 Task: Create a due date automation trigger when advanced on, on the tuesday after a card is due add dates without a due date at 11:00 AM.
Action: Mouse moved to (982, 77)
Screenshot: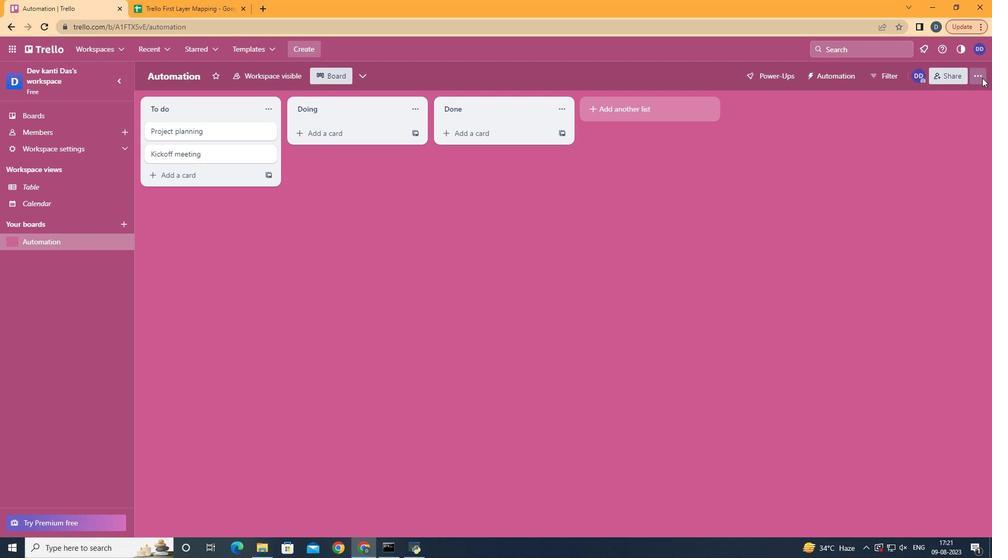 
Action: Mouse pressed left at (982, 77)
Screenshot: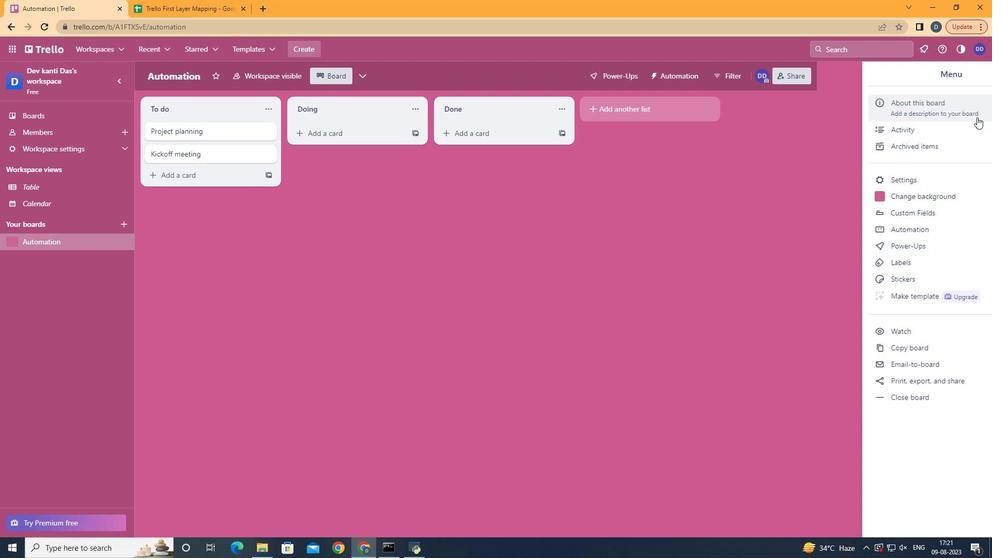 
Action: Mouse moved to (909, 225)
Screenshot: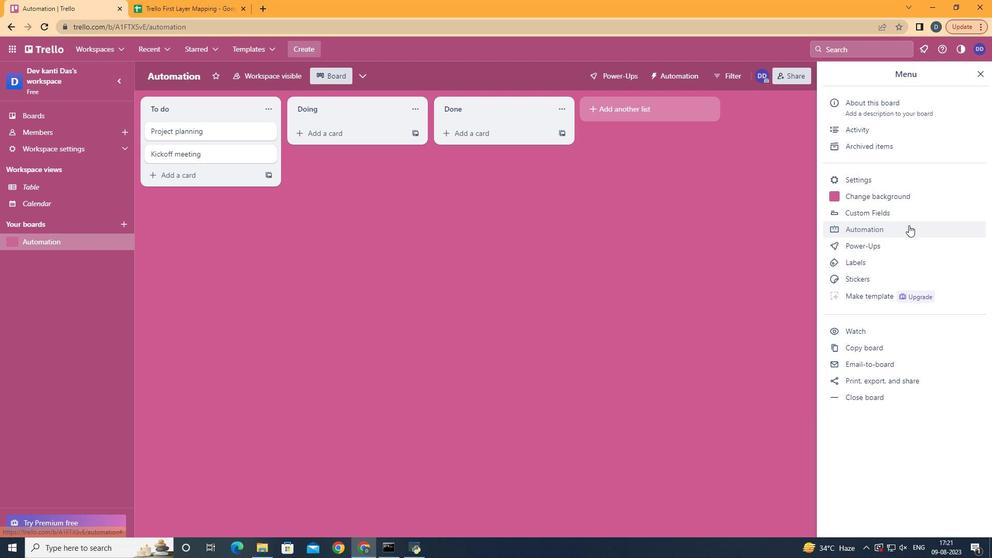 
Action: Mouse pressed left at (909, 225)
Screenshot: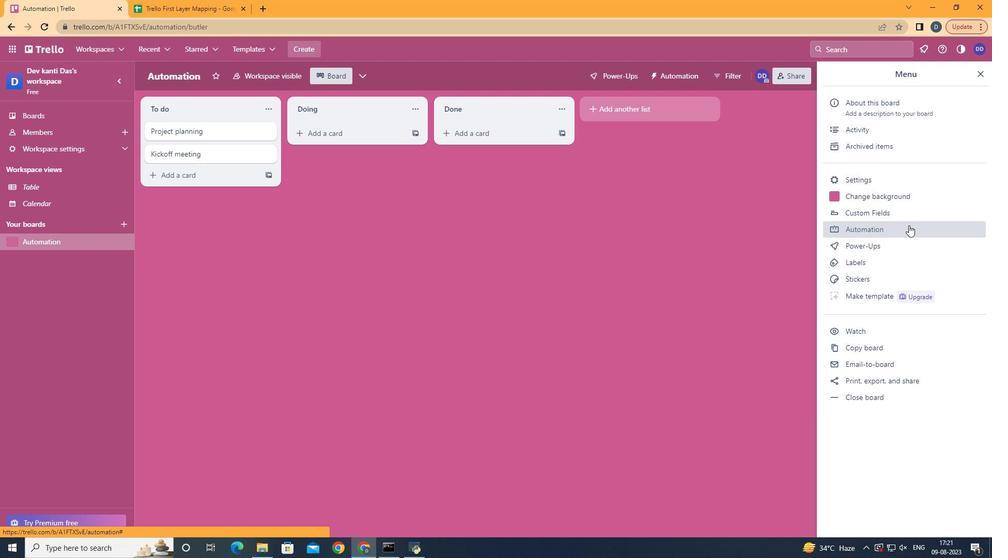 
Action: Mouse moved to (203, 209)
Screenshot: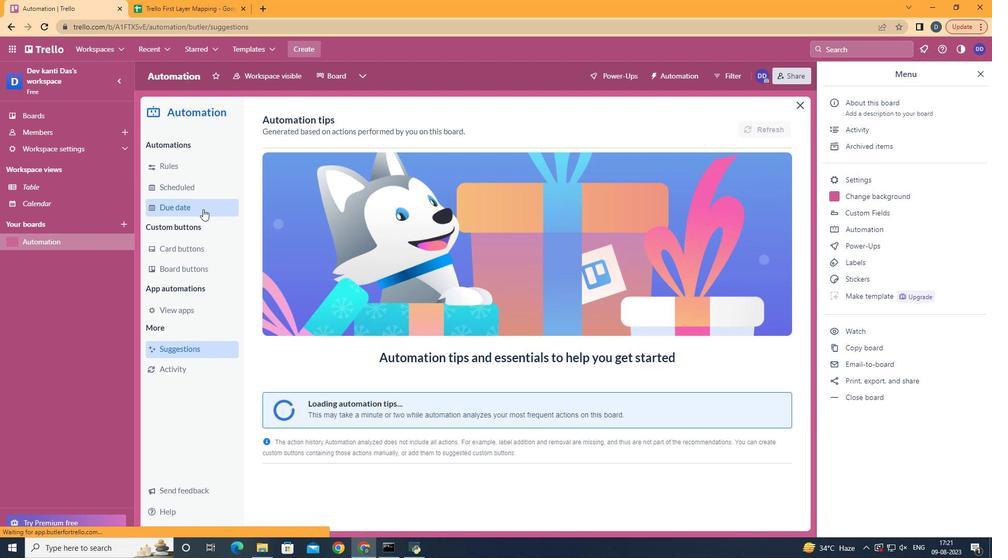 
Action: Mouse pressed left at (203, 209)
Screenshot: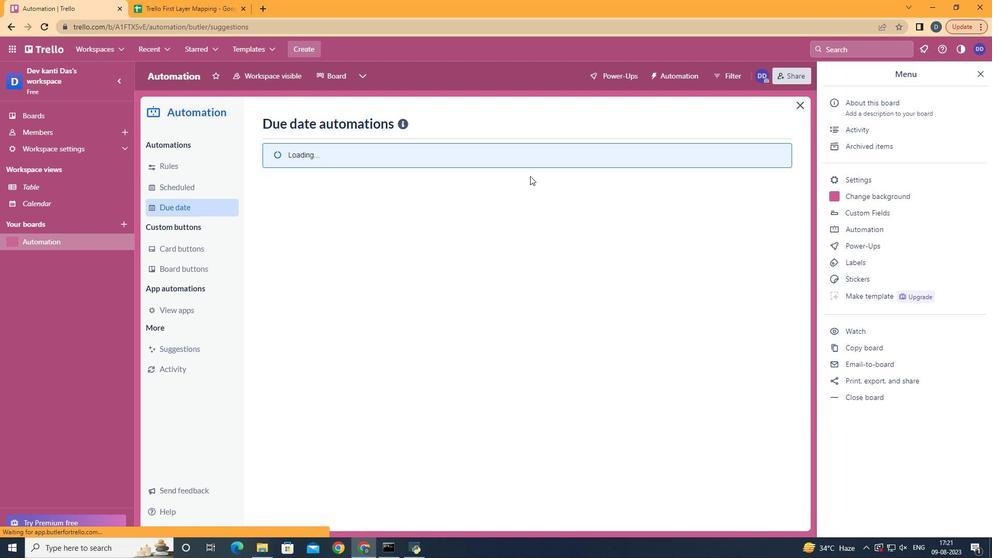 
Action: Mouse moved to (731, 111)
Screenshot: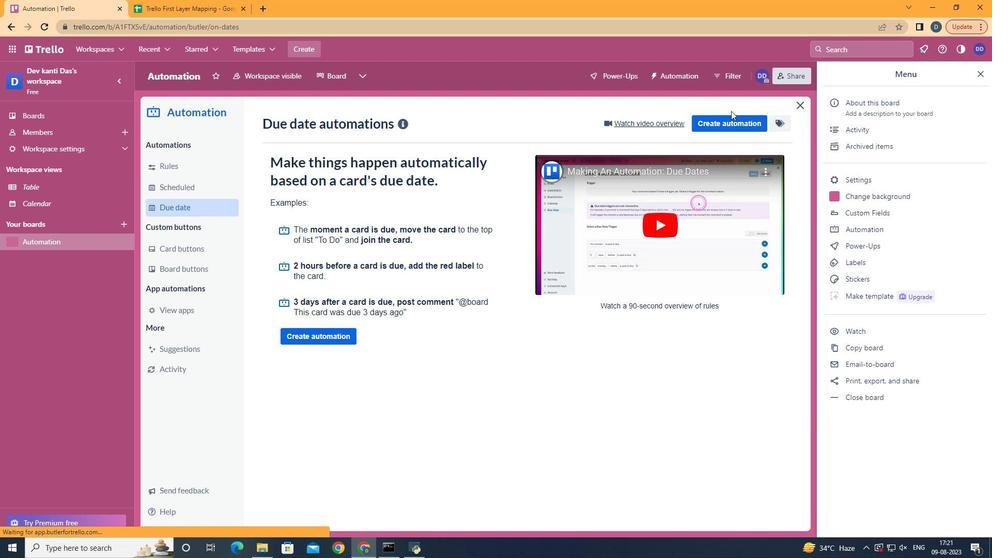 
Action: Mouse pressed left at (731, 111)
Screenshot: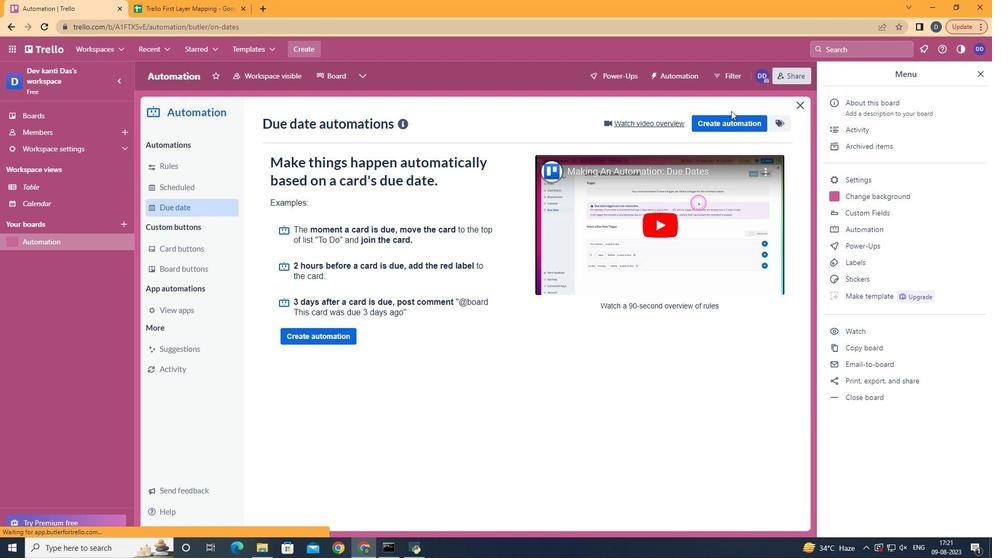 
Action: Mouse moved to (731, 119)
Screenshot: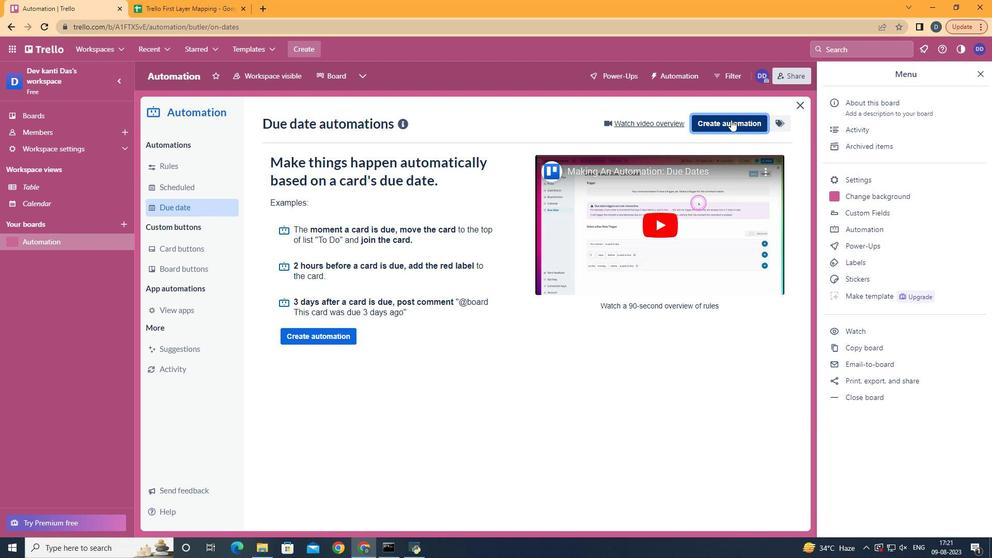 
Action: Mouse pressed left at (731, 119)
Screenshot: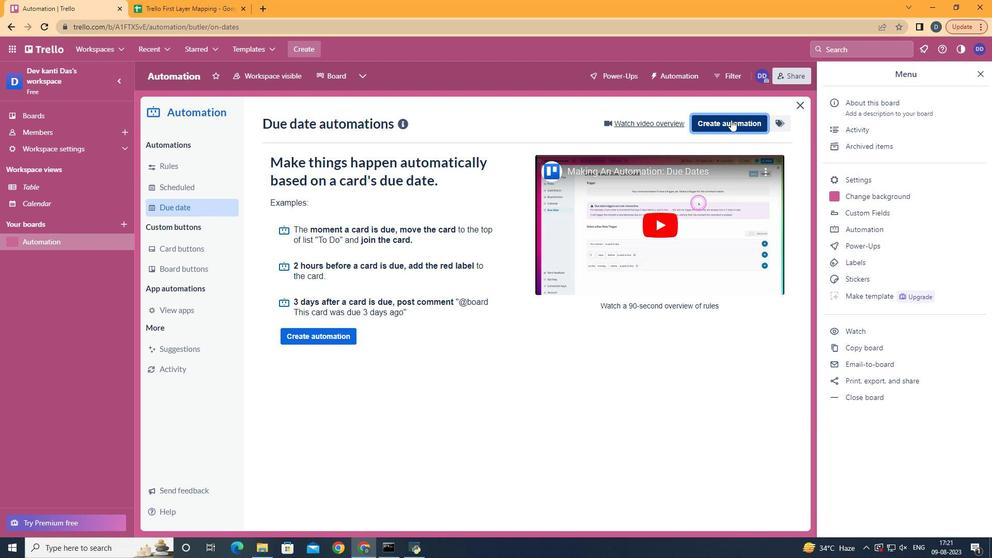 
Action: Mouse moved to (543, 226)
Screenshot: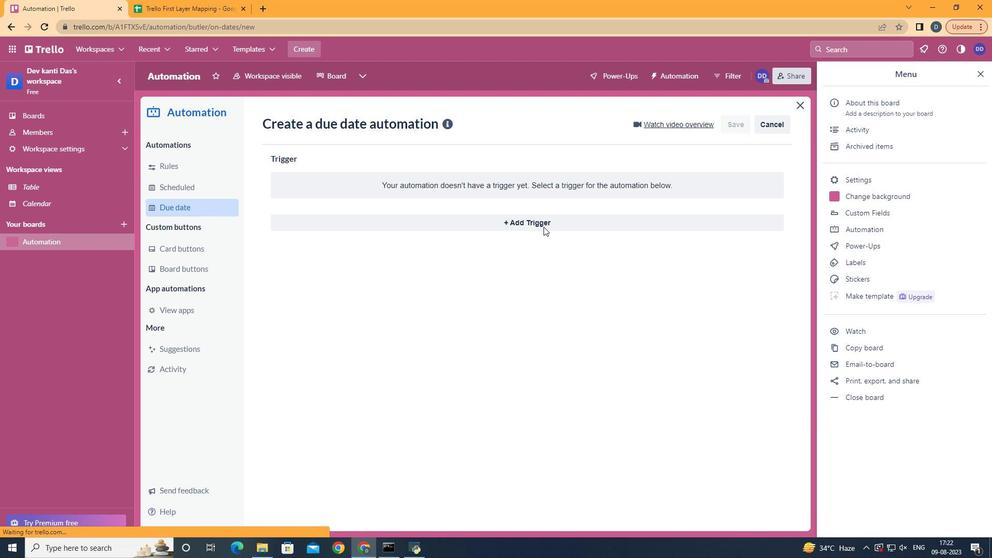 
Action: Mouse pressed left at (543, 226)
Screenshot: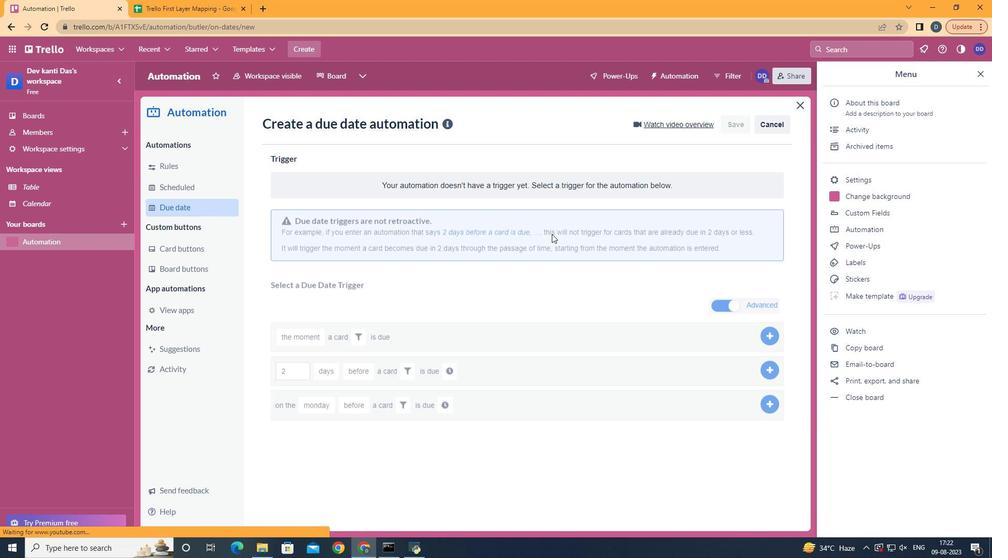 
Action: Mouse moved to (322, 289)
Screenshot: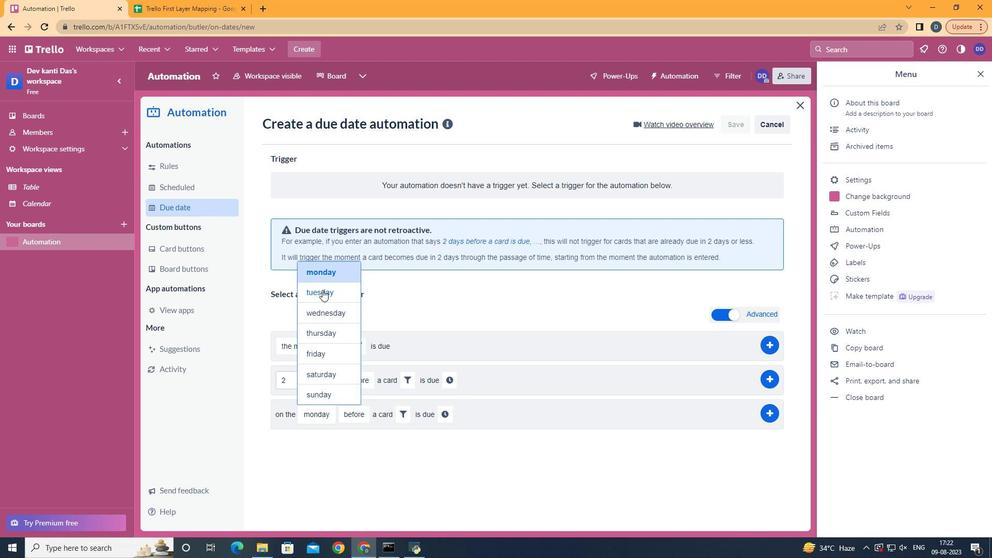 
Action: Mouse pressed left at (322, 289)
Screenshot: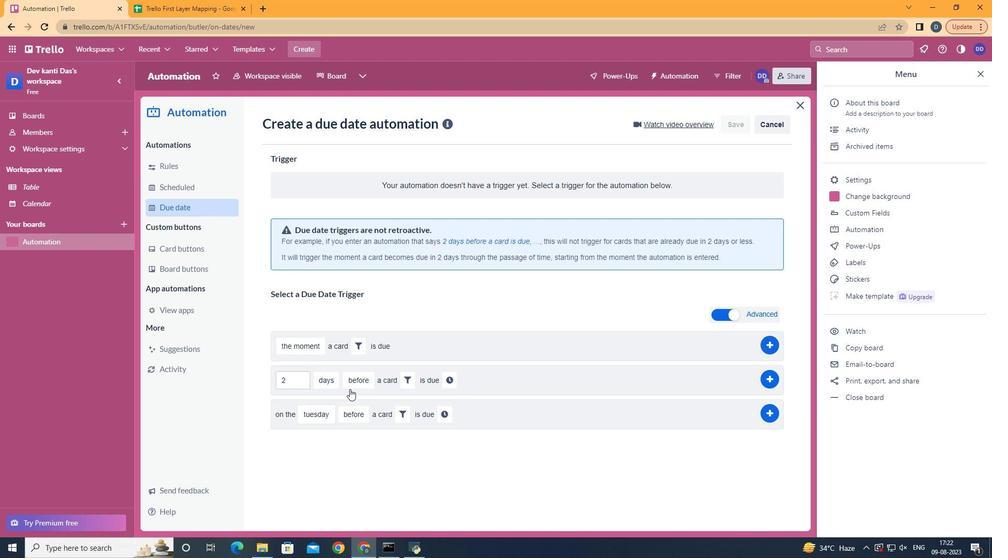
Action: Mouse moved to (366, 448)
Screenshot: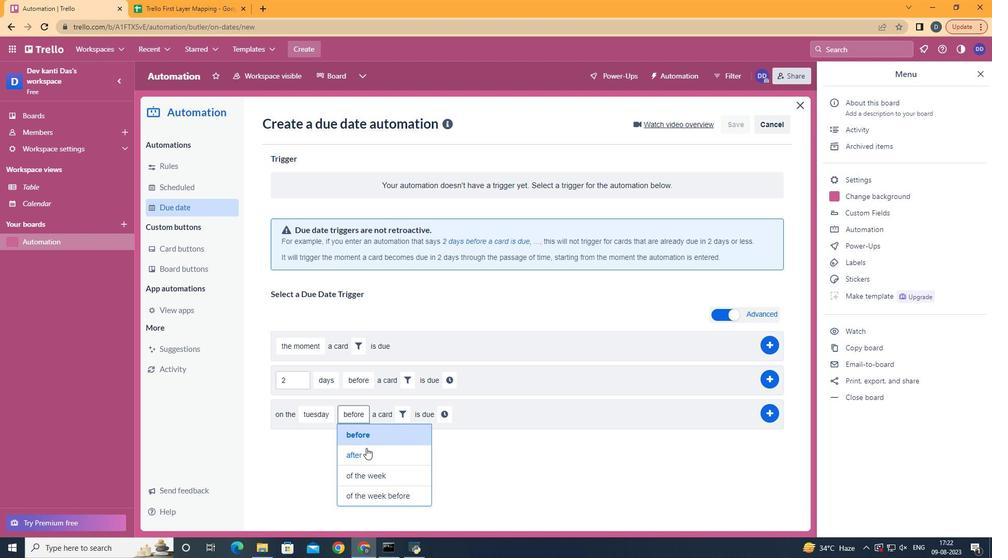 
Action: Mouse pressed left at (366, 448)
Screenshot: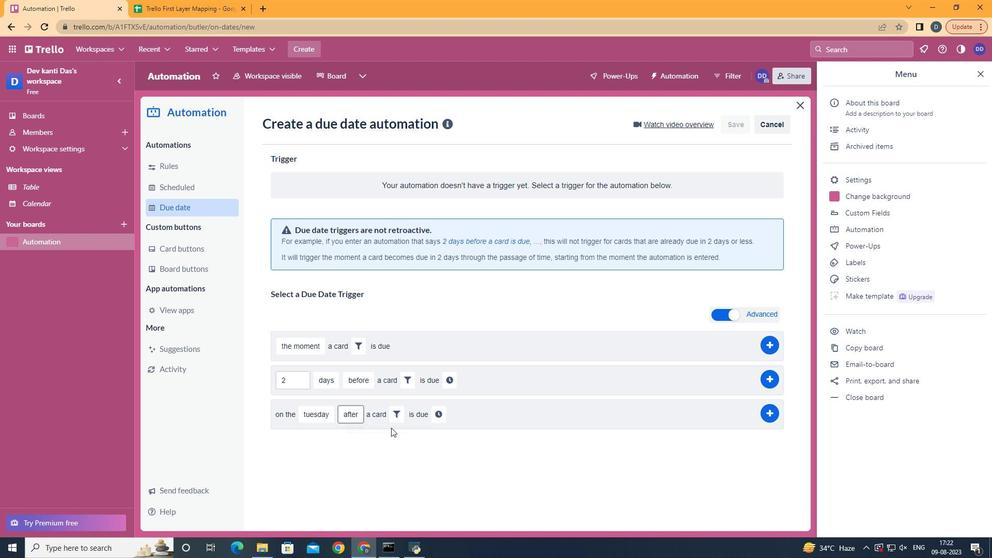
Action: Mouse moved to (394, 420)
Screenshot: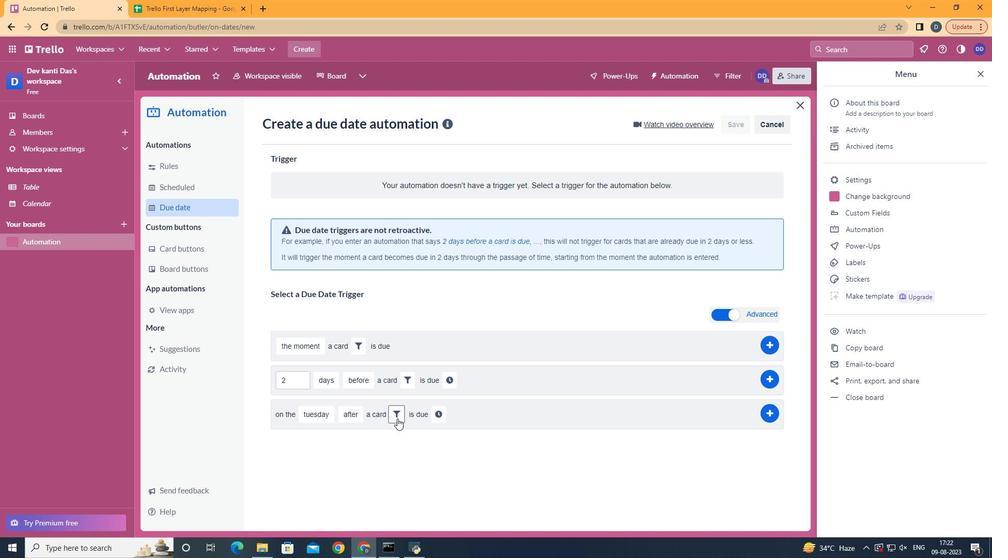 
Action: Mouse pressed left at (394, 420)
Screenshot: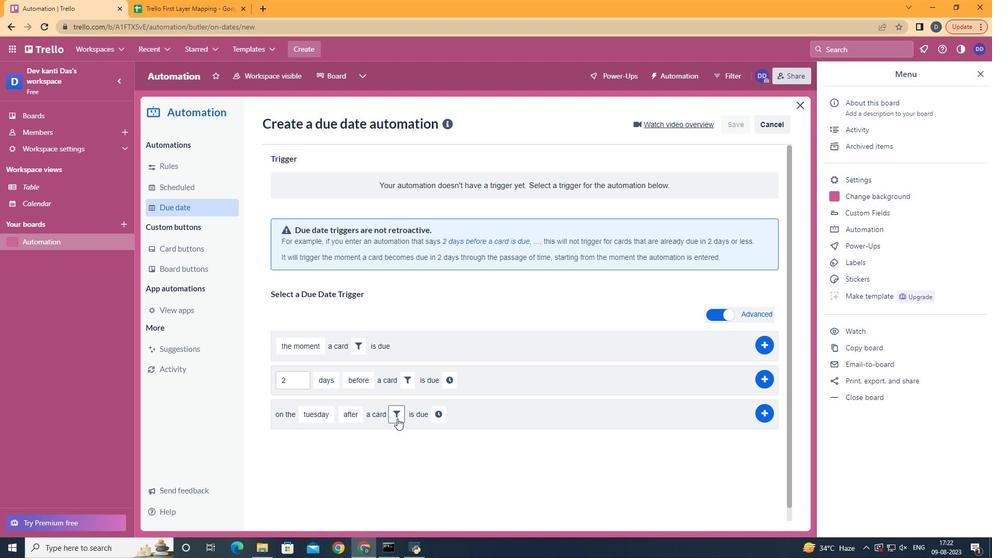 
Action: Mouse moved to (451, 447)
Screenshot: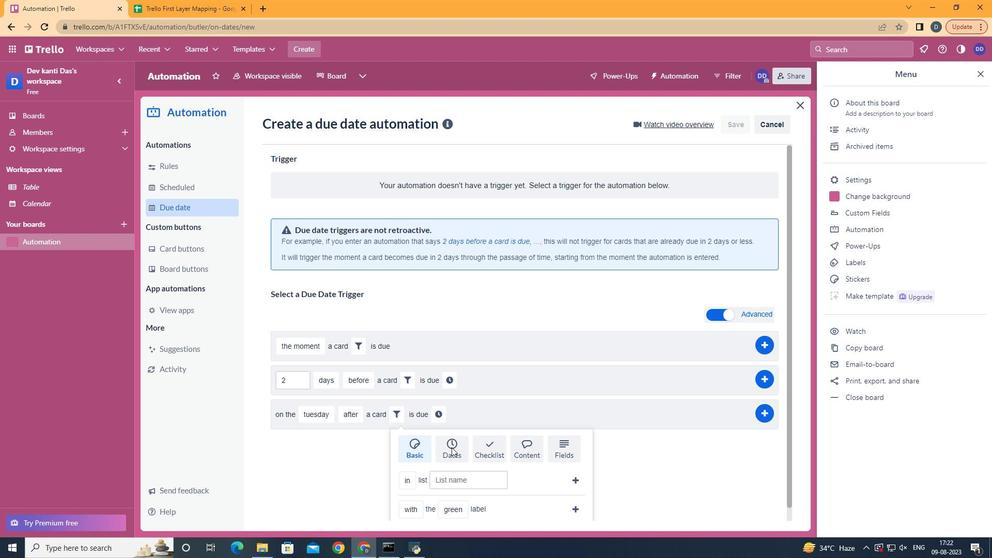 
Action: Mouse pressed left at (451, 447)
Screenshot: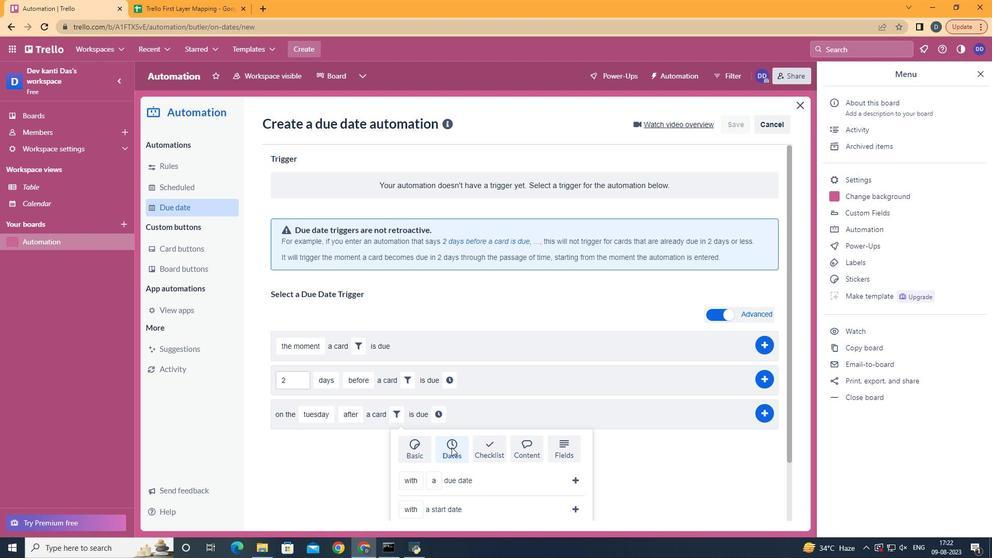 
Action: Mouse moved to (414, 461)
Screenshot: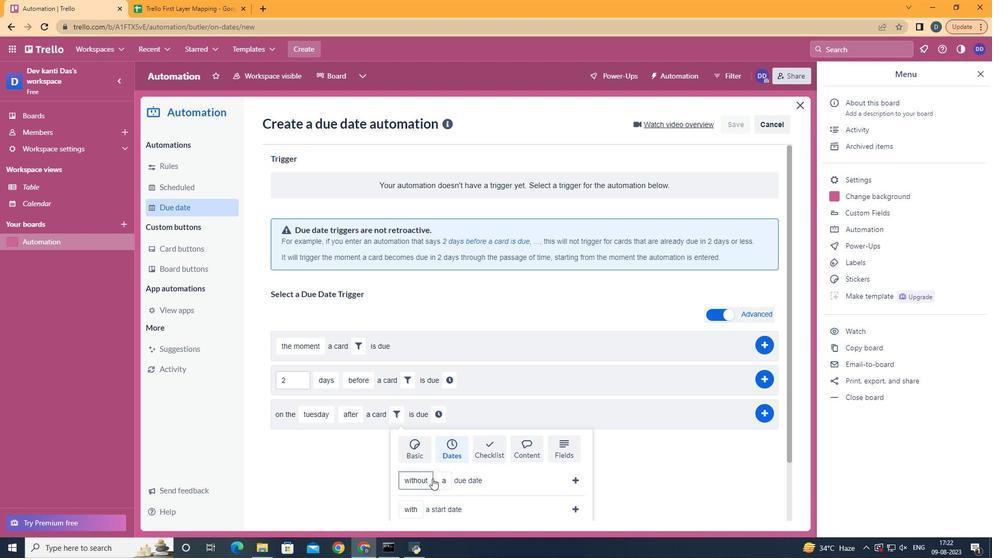
Action: Mouse pressed left at (413, 461)
Screenshot: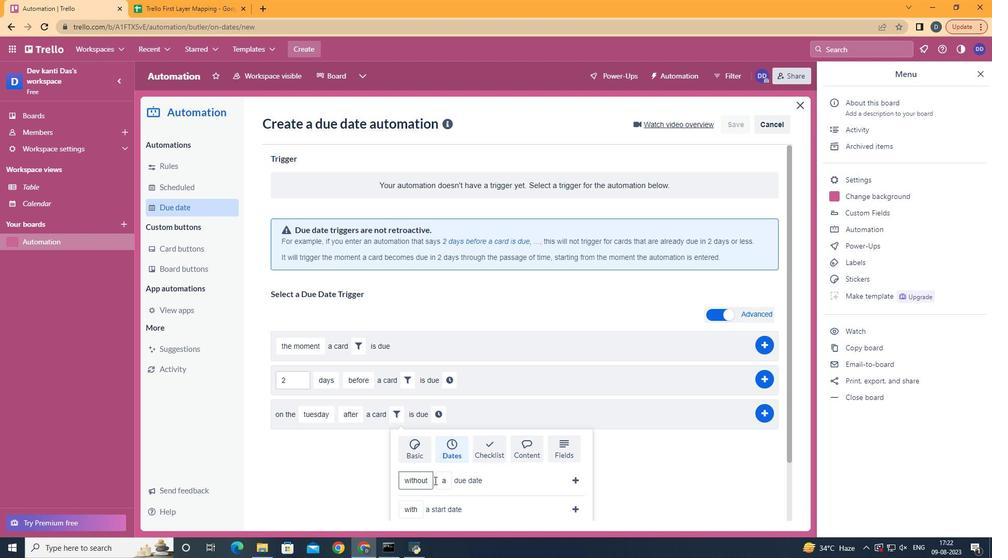 
Action: Mouse moved to (578, 479)
Screenshot: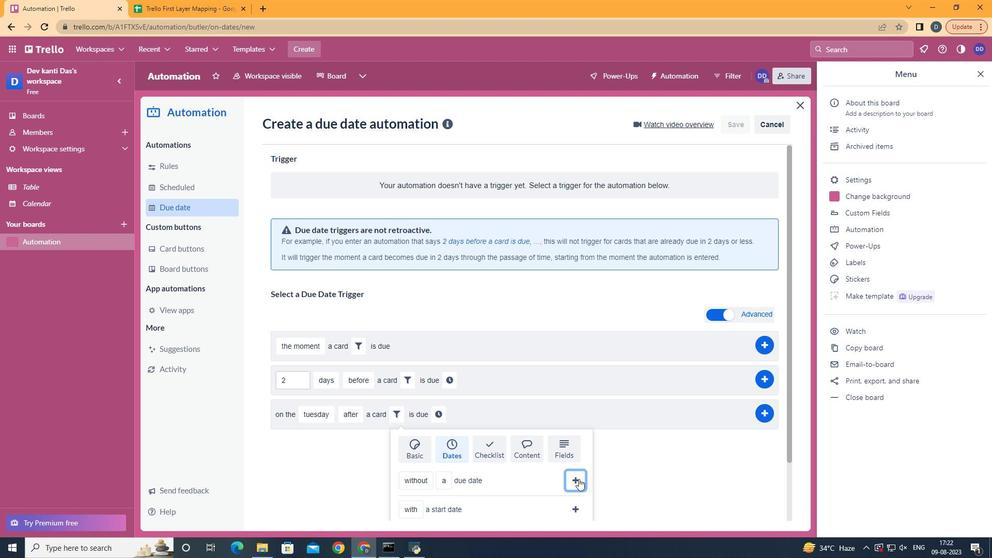 
Action: Mouse pressed left at (578, 479)
Screenshot: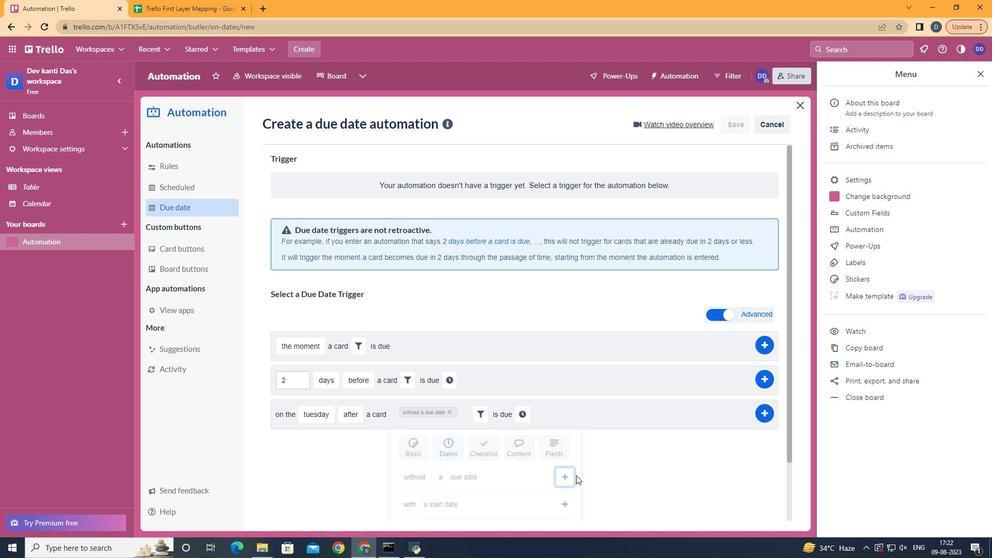 
Action: Mouse moved to (526, 419)
Screenshot: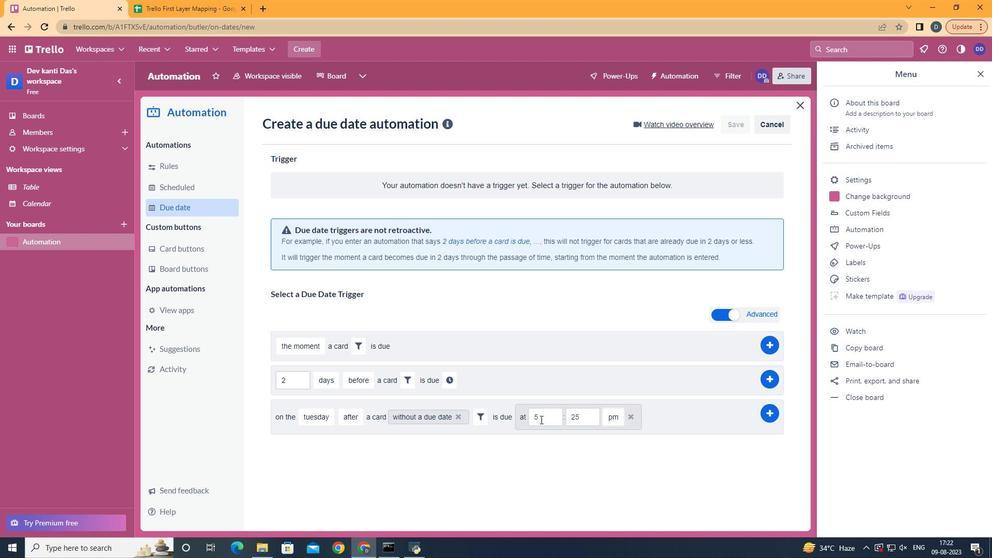 
Action: Mouse pressed left at (526, 419)
Screenshot: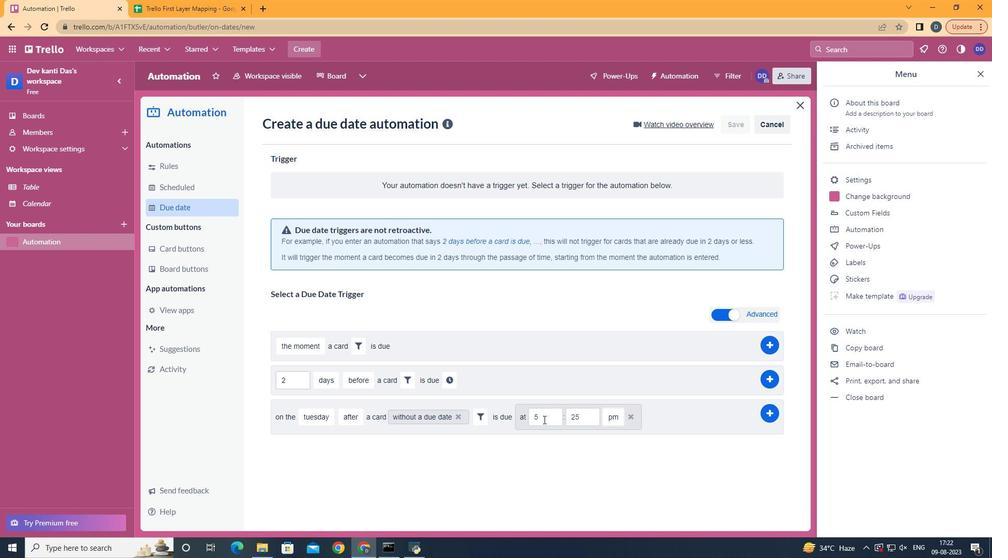 
Action: Mouse moved to (550, 420)
Screenshot: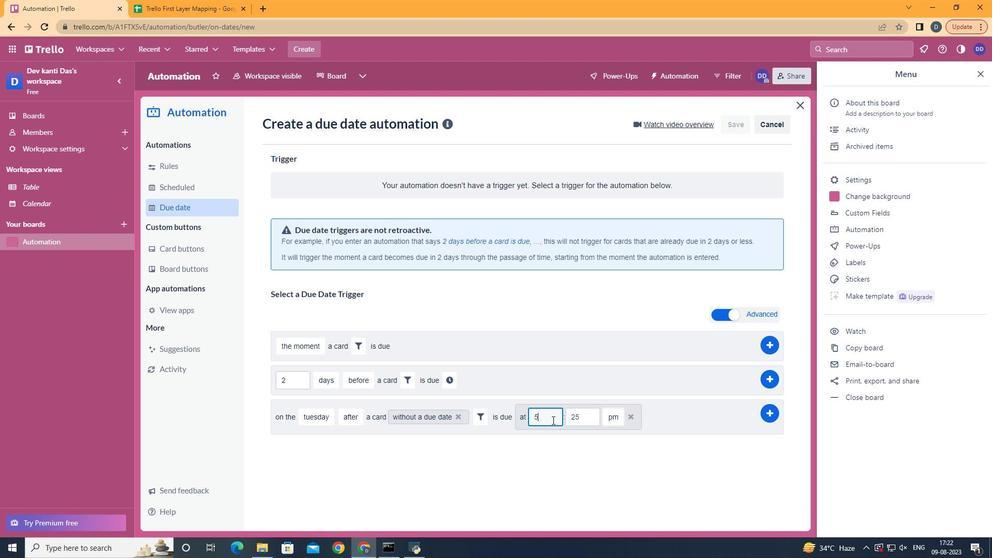 
Action: Mouse pressed left at (550, 420)
Screenshot: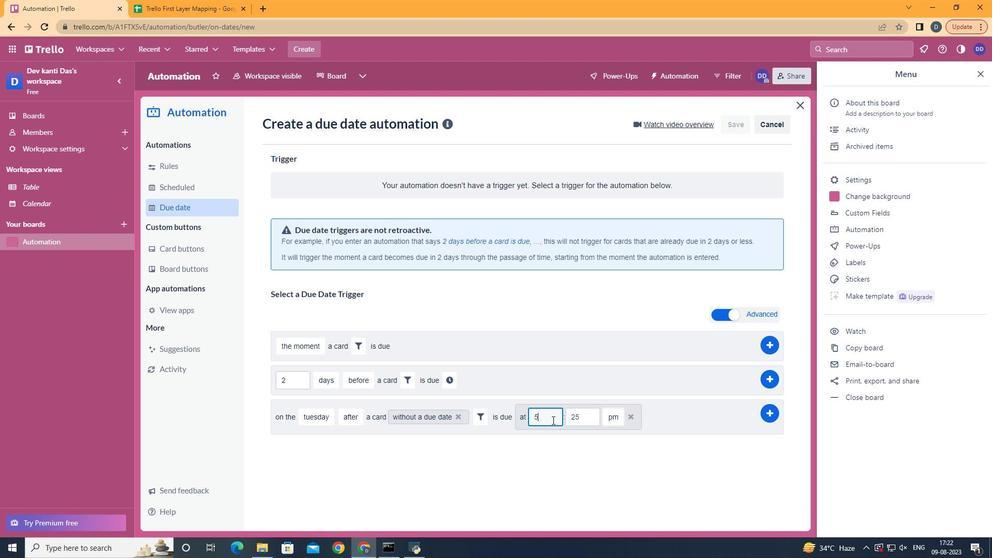 
Action: Mouse moved to (553, 419)
Screenshot: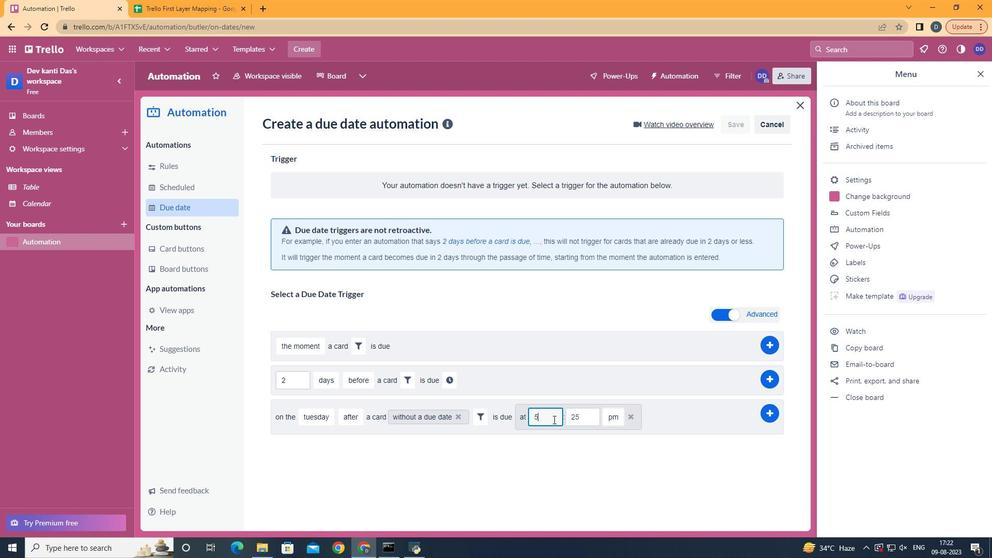 
Action: Key pressed <Key.backspace>11
Screenshot: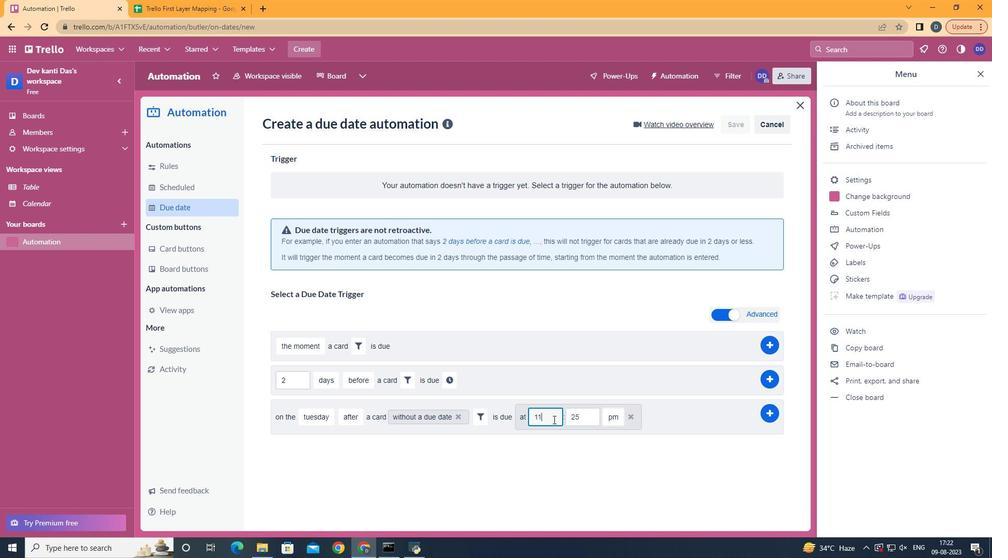 
Action: Mouse moved to (582, 421)
Screenshot: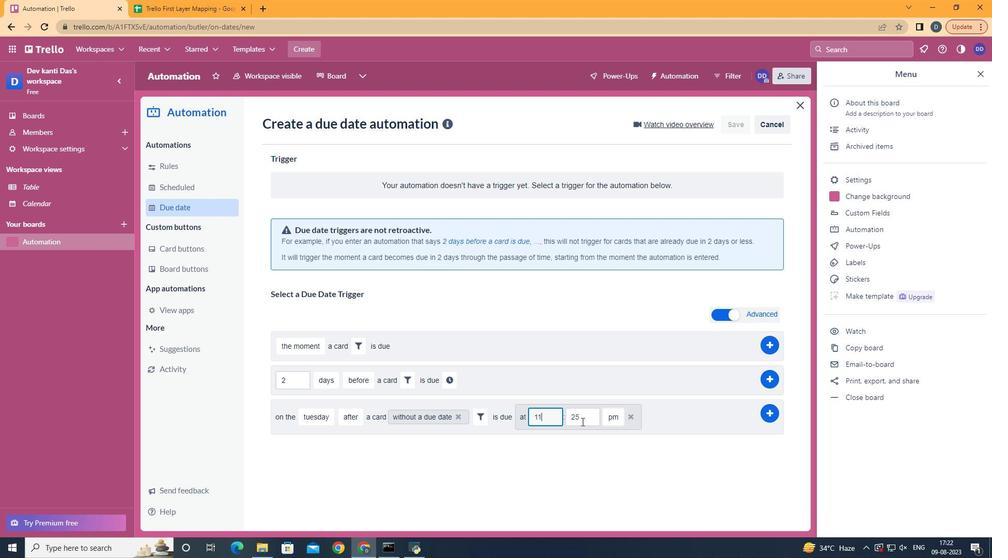 
Action: Mouse pressed left at (582, 421)
Screenshot: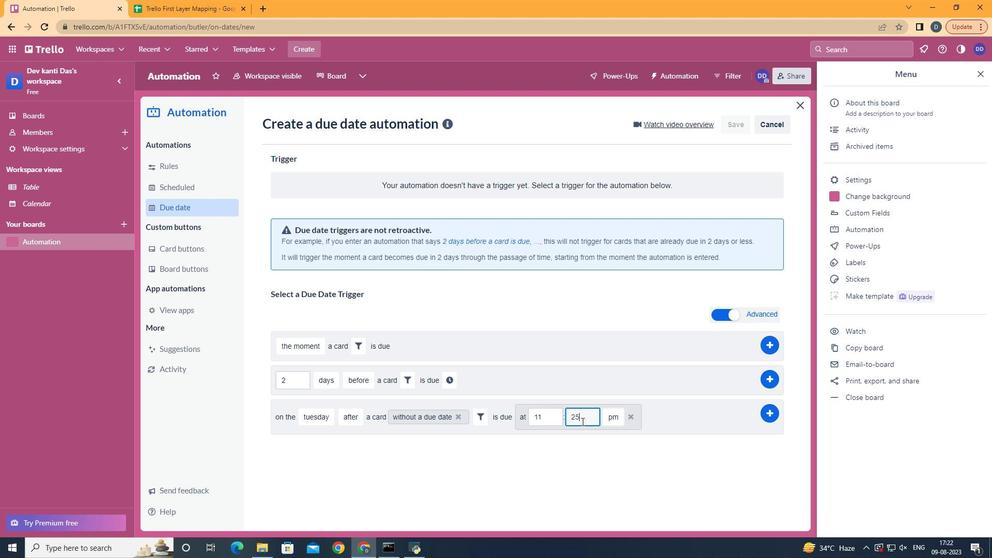 
Action: Mouse moved to (566, 424)
Screenshot: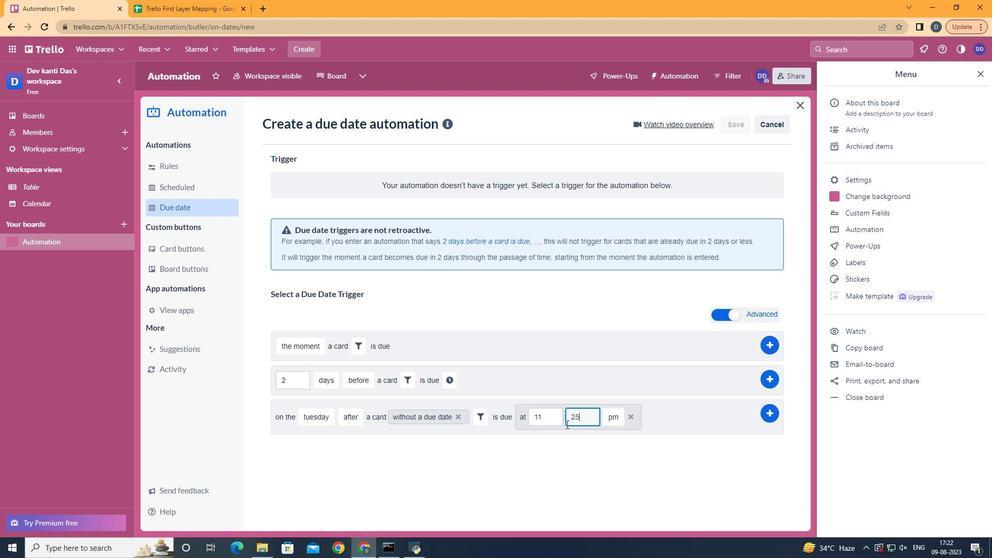 
Action: Key pressed <Key.backspace>02
Screenshot: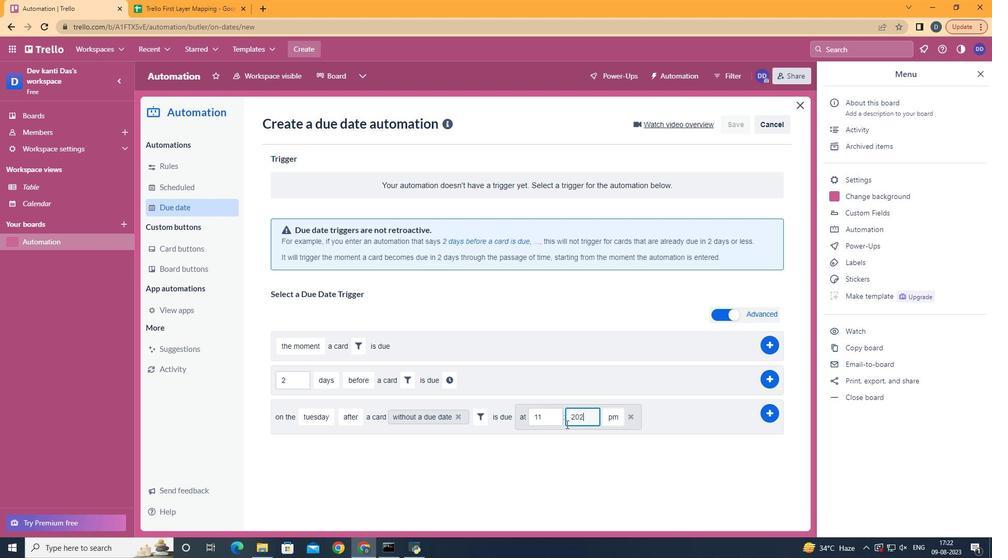 
Action: Mouse moved to (566, 424)
Screenshot: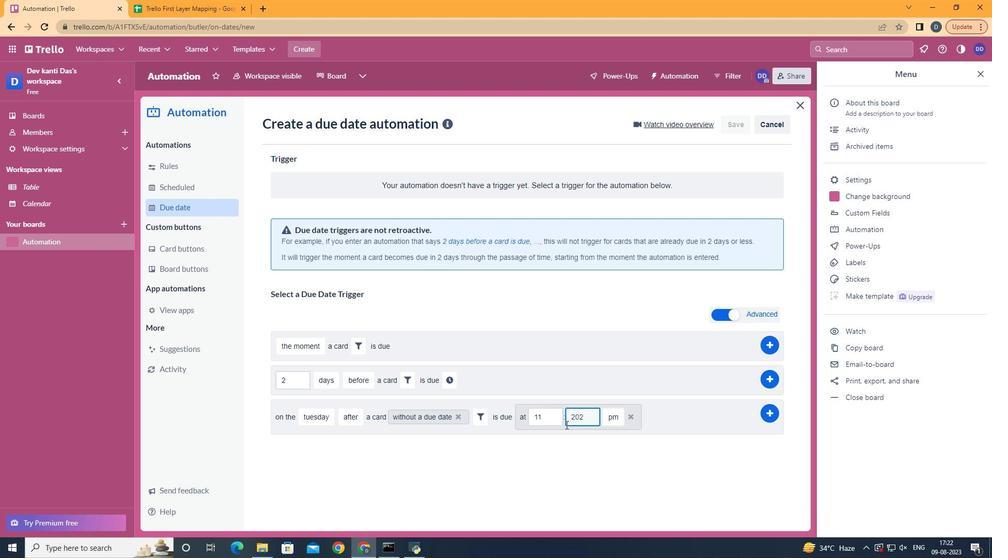 
Action: Key pressed <Key.backspace><Key.backspace><Key.backspace>00
Screenshot: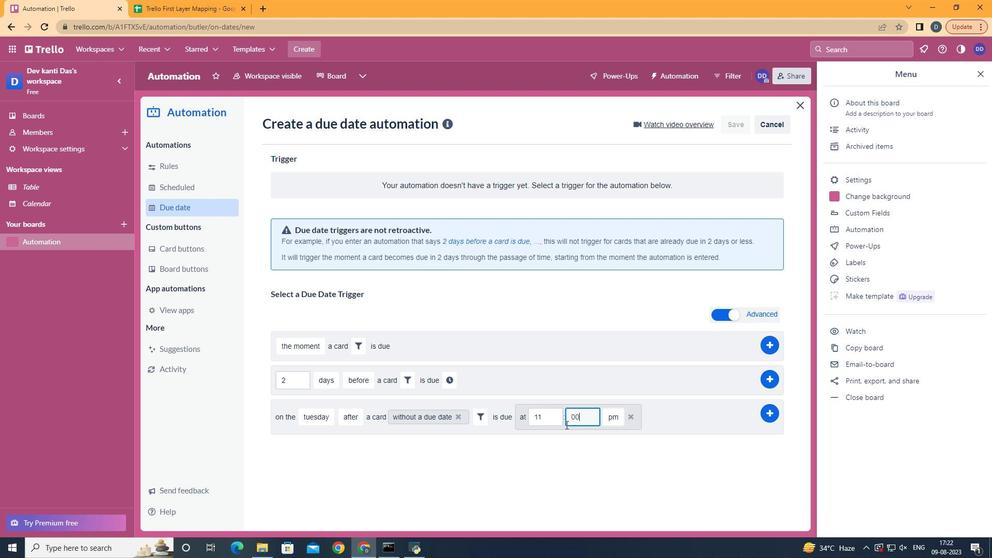 
Action: Mouse moved to (619, 436)
Screenshot: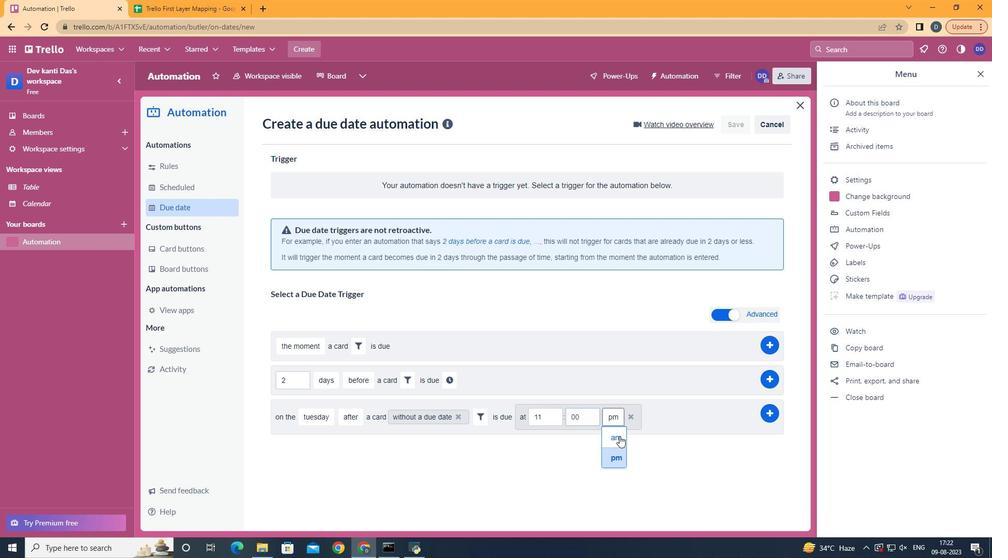 
Action: Mouse pressed left at (619, 436)
Screenshot: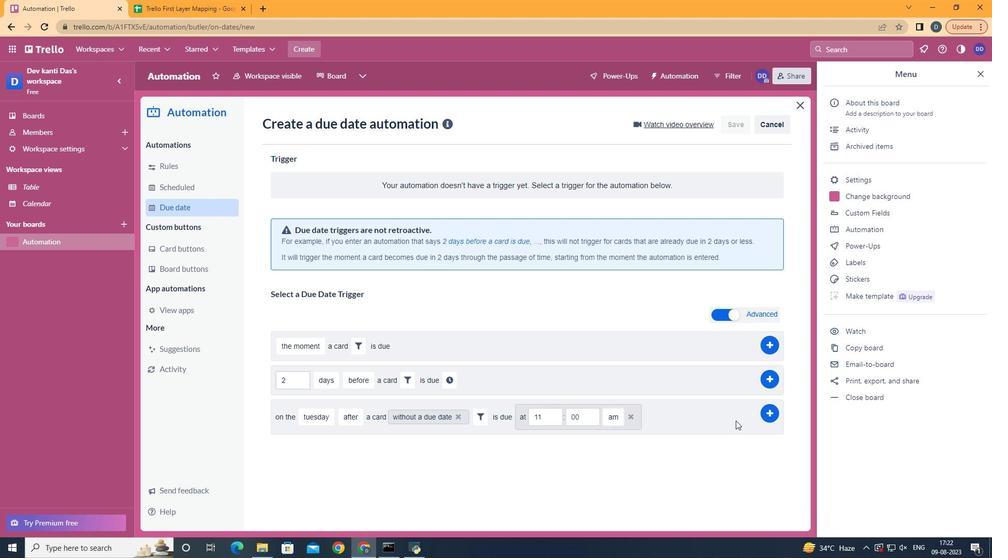 
Action: Mouse moved to (772, 415)
Screenshot: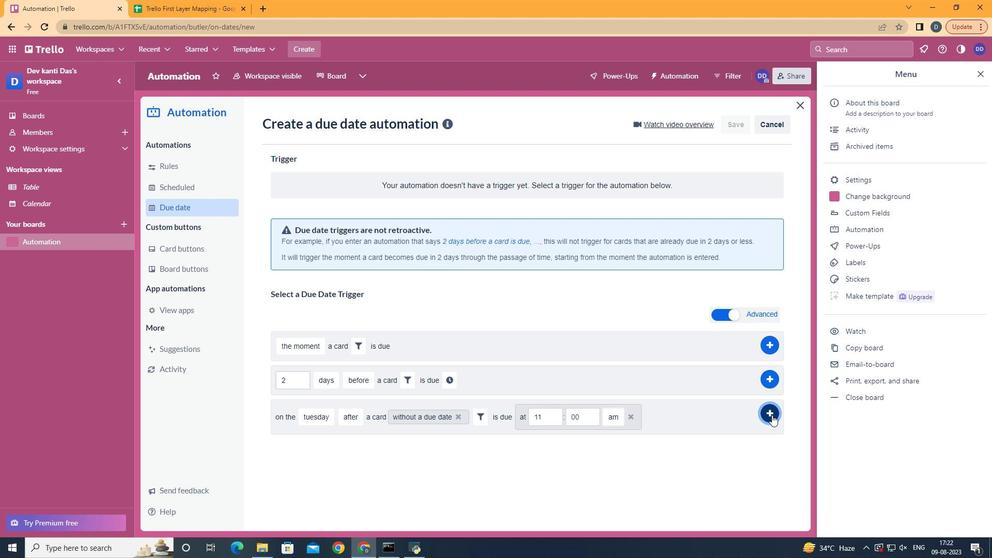 
Action: Mouse pressed left at (772, 415)
Screenshot: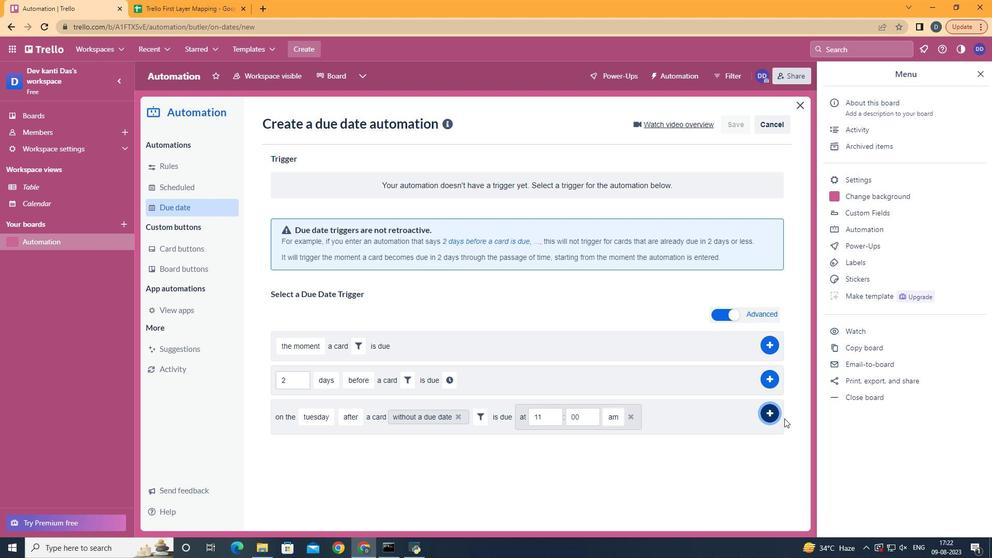 
Action: Mouse moved to (556, 179)
Screenshot: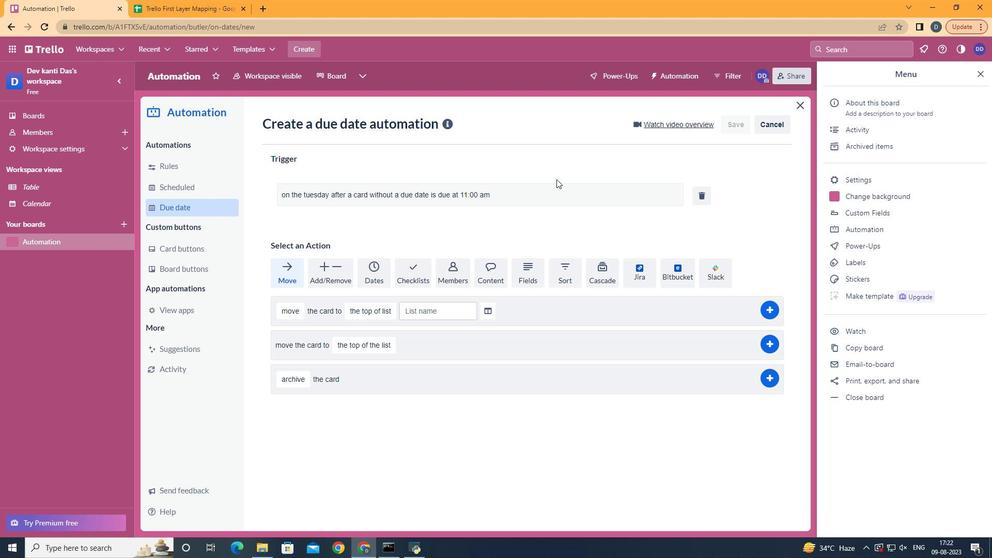 
